 Task: Create Card Non-Profit Grant Writing in Board Sales Performance Metrics to Workspace Change Management Consulting. Create Card Fitness Review in Board Public Affairs Campaign Management to Workspace Change Management Consulting. Create Card Grant Proposal Review Meeting in Board Product User Experience Testing and Optimization to Workspace Change Management Consulting
Action: Mouse moved to (186, 159)
Screenshot: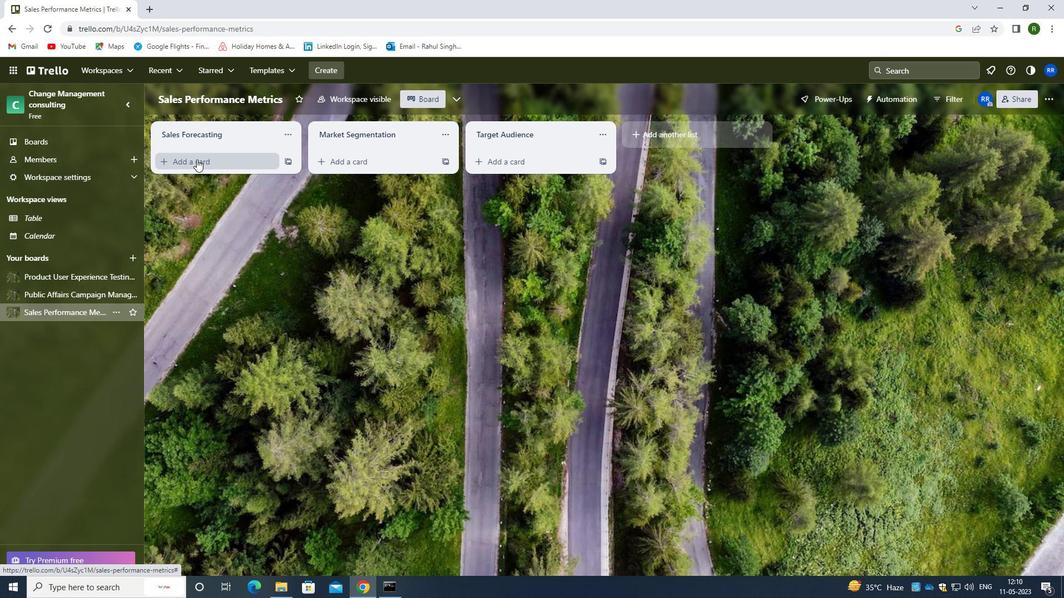 
Action: Mouse pressed left at (186, 159)
Screenshot: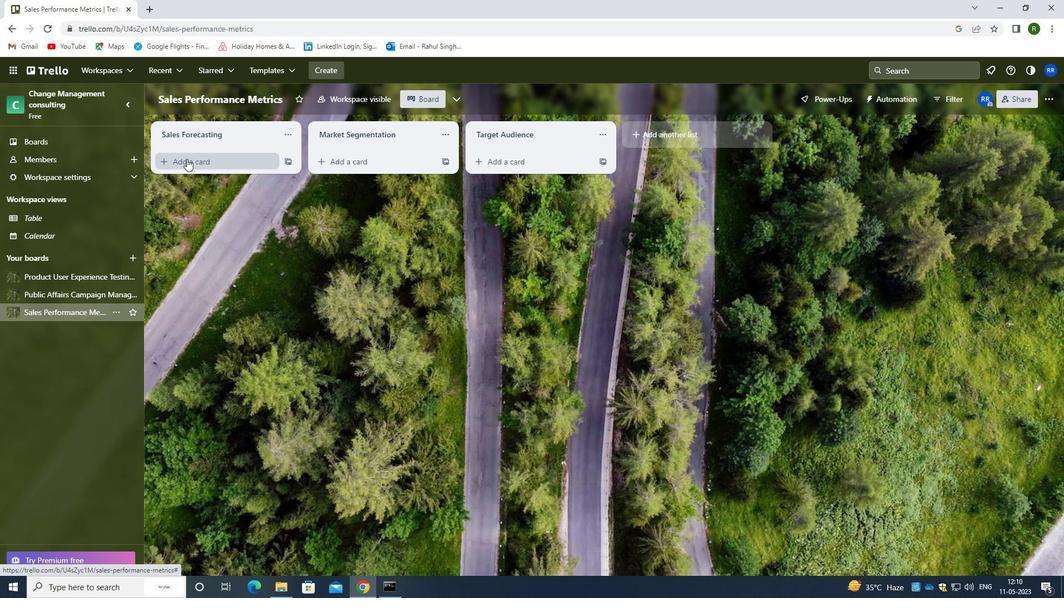 
Action: Mouse moved to (198, 170)
Screenshot: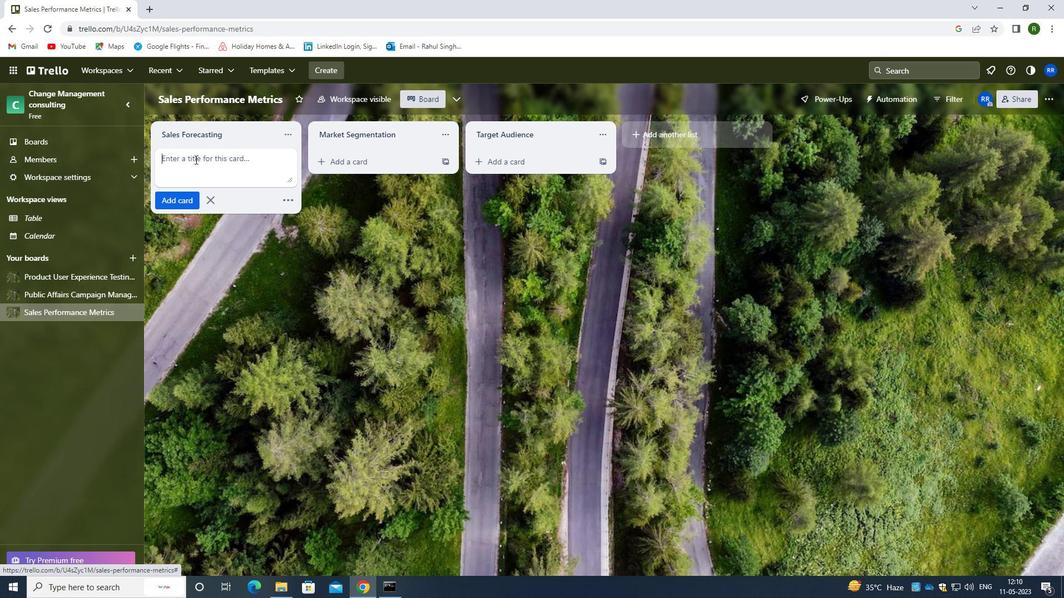 
Action: Key pressed <Key.caps_lock>n<Key.caps_lock>on-<Key.caps_lock>P<Key.caps_lock>rofit<Key.space><Key.caps_lock>g<Key.caps_lock>rant
Screenshot: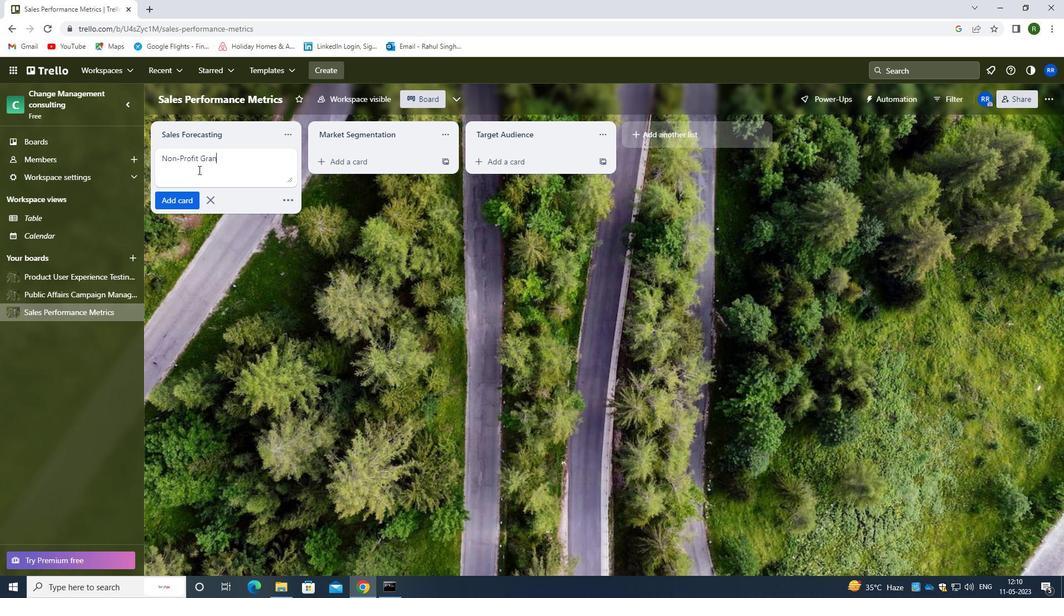 
Action: Mouse moved to (195, 202)
Screenshot: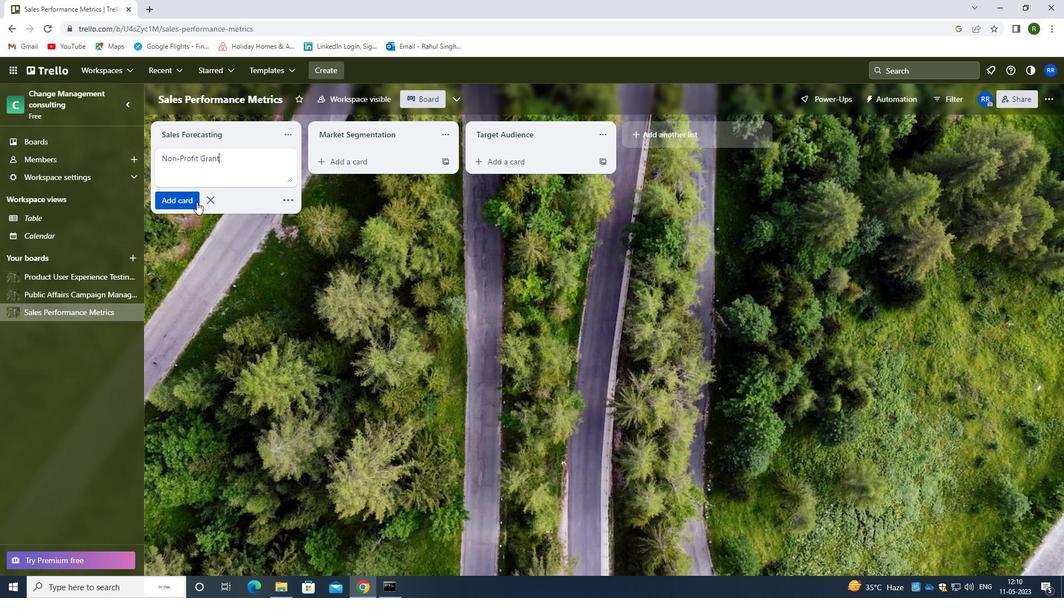 
Action: Mouse pressed left at (195, 202)
Screenshot: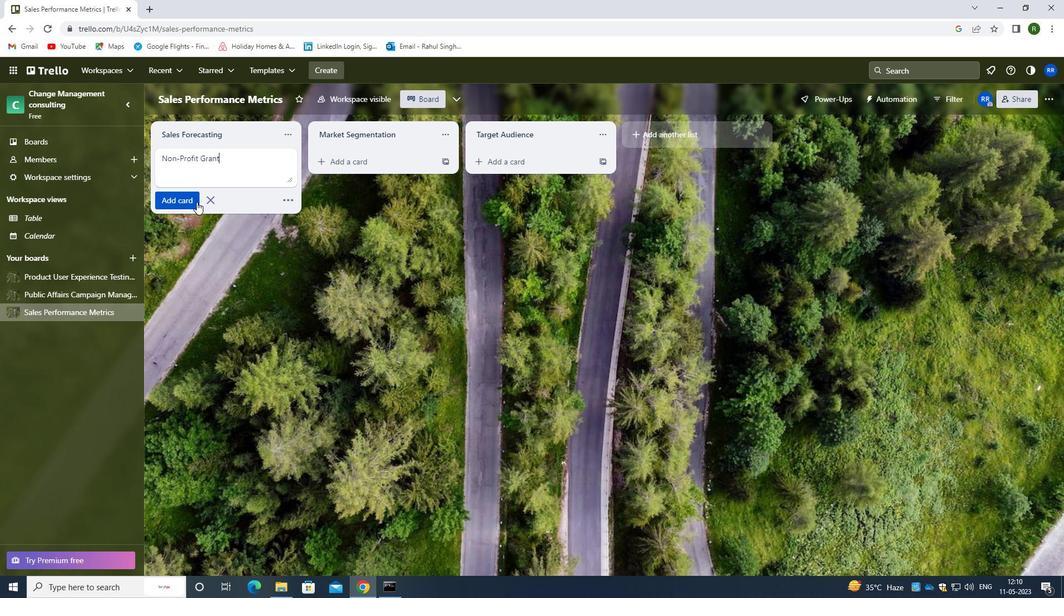 
Action: Mouse moved to (81, 292)
Screenshot: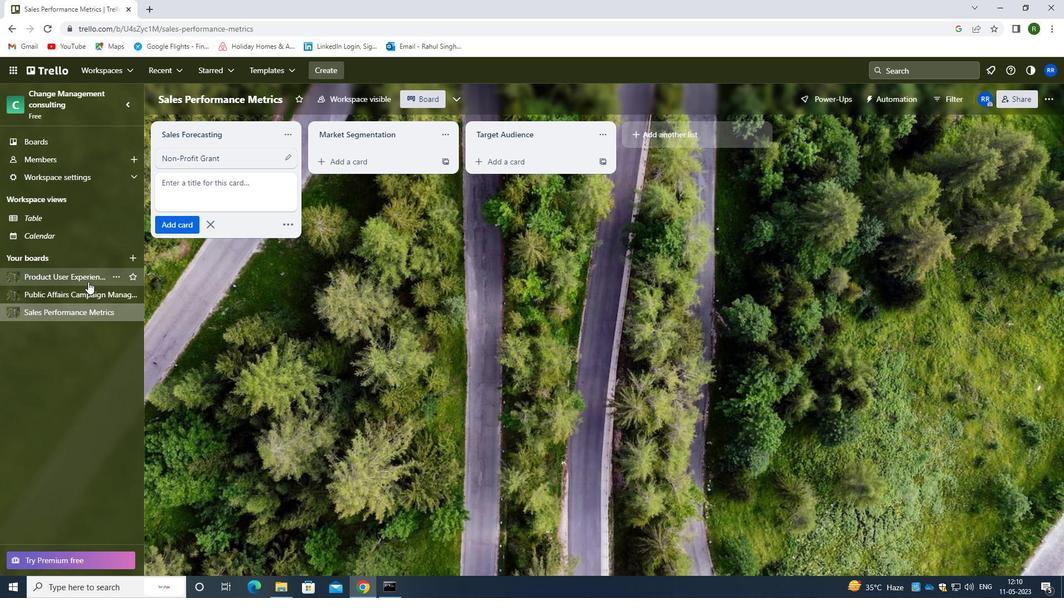
Action: Mouse pressed left at (81, 292)
Screenshot: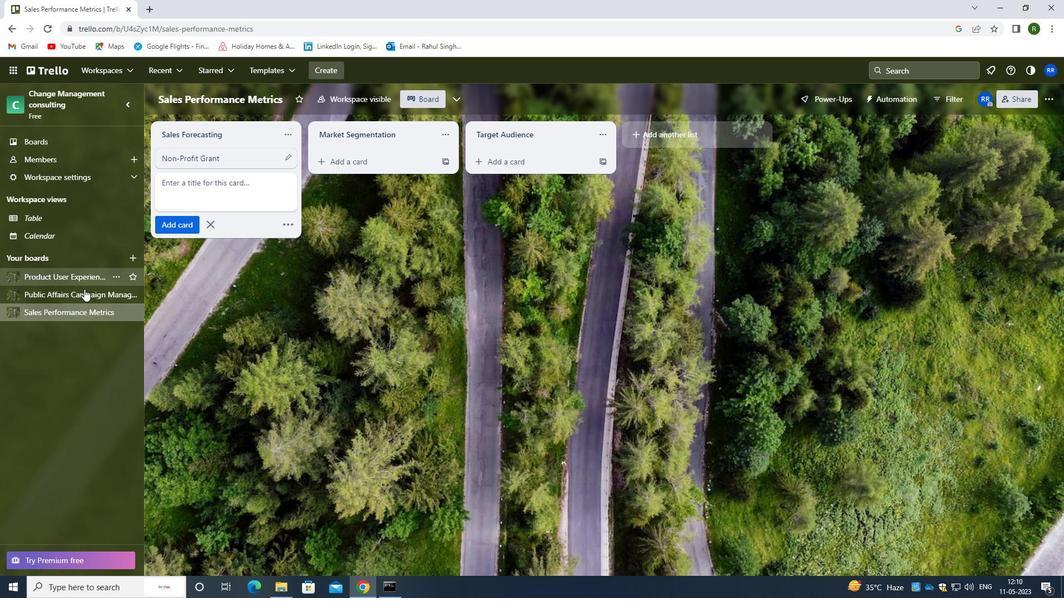 
Action: Mouse moved to (196, 164)
Screenshot: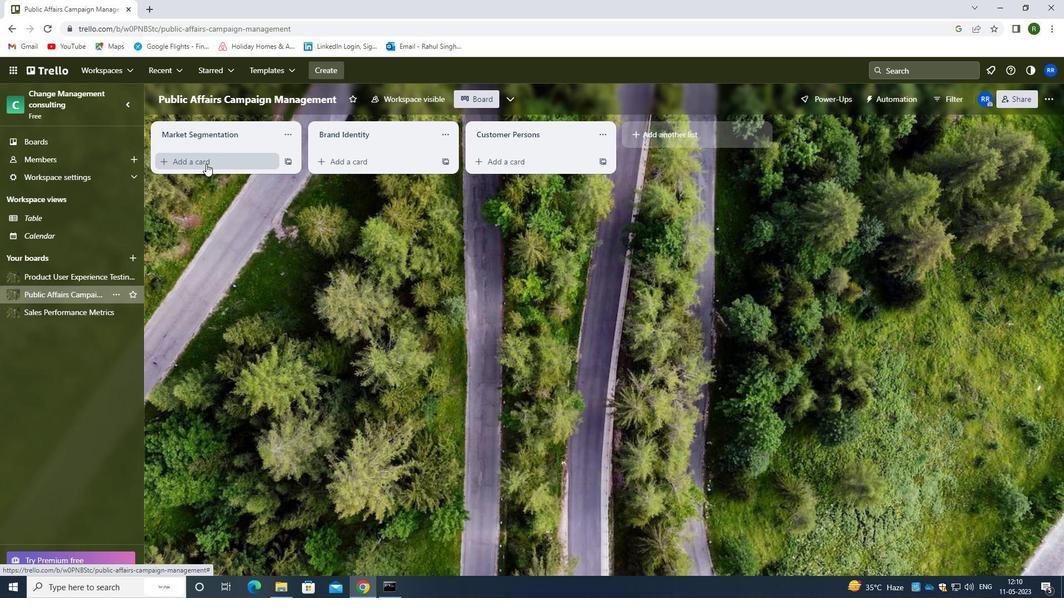 
Action: Mouse pressed left at (196, 164)
Screenshot: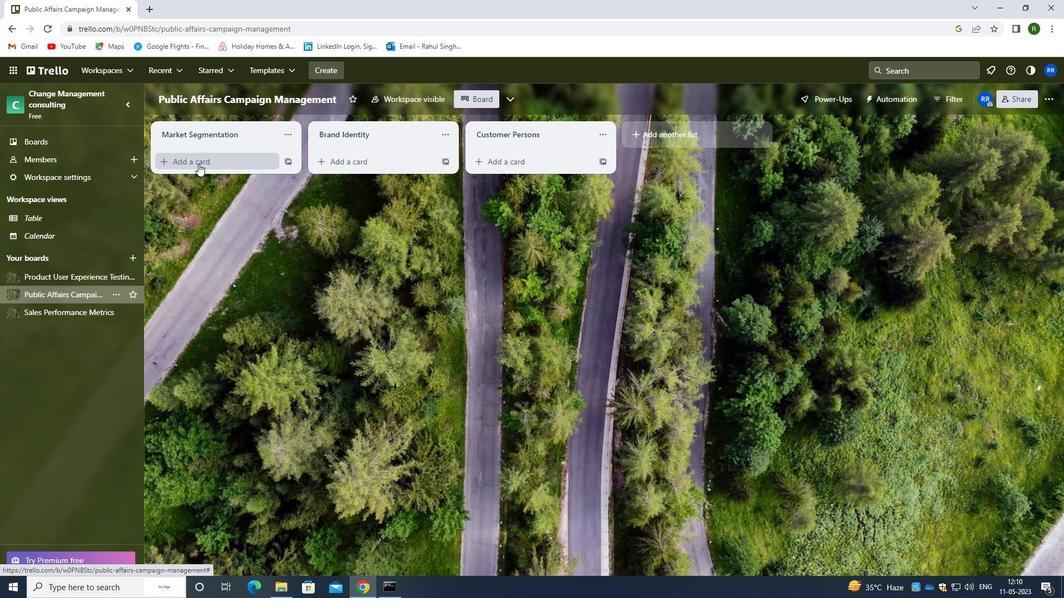 
Action: Mouse moved to (205, 174)
Screenshot: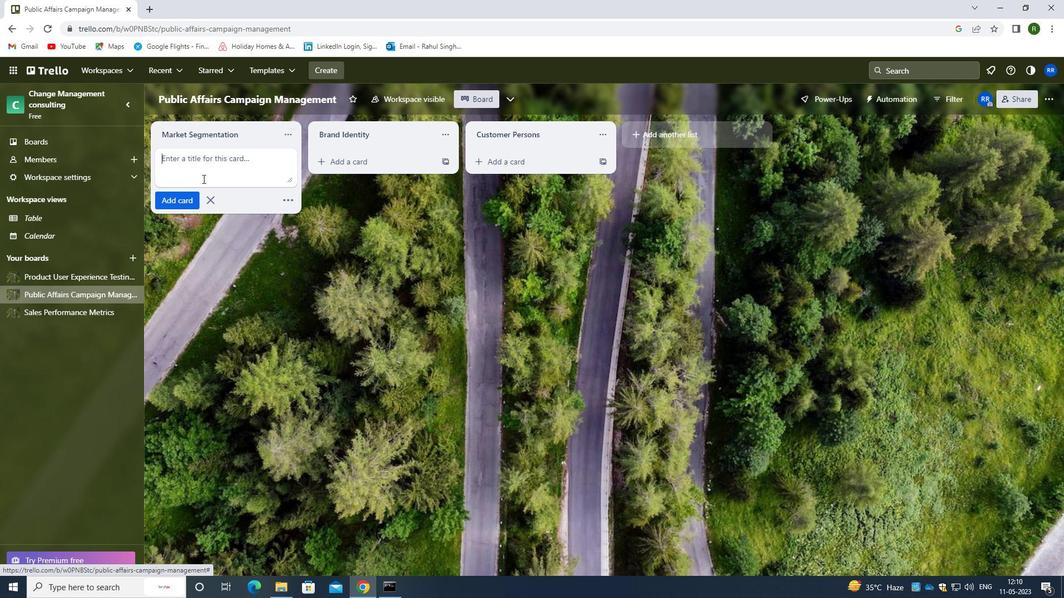 
Action: Key pressed <Key.caps_lock>f<Key.caps_lock>itness<Key.space><Key.caps_lock>r<Key.caps_lock>eview
Screenshot: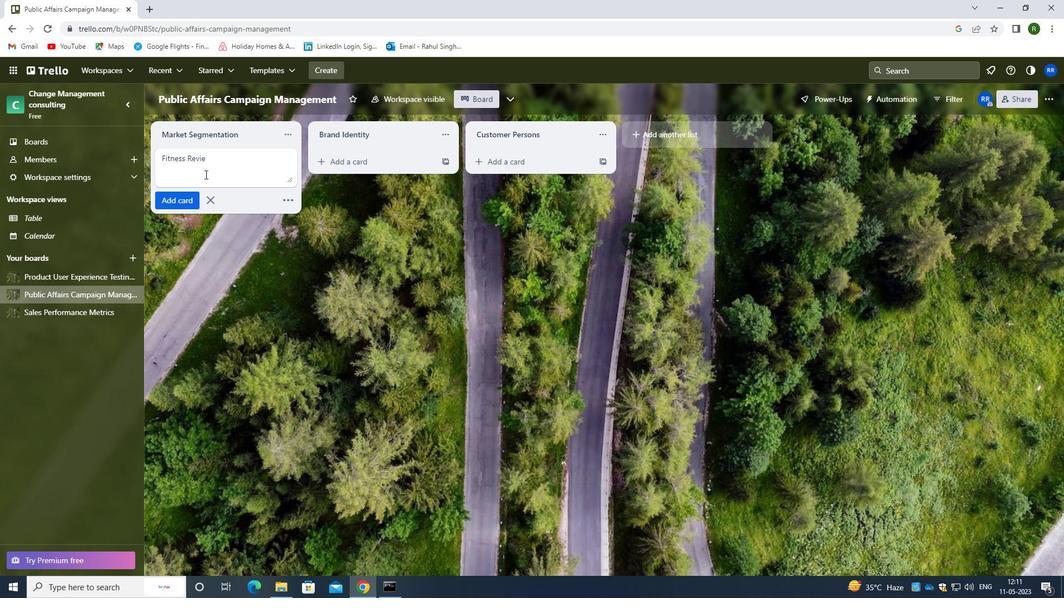 
Action: Mouse moved to (183, 198)
Screenshot: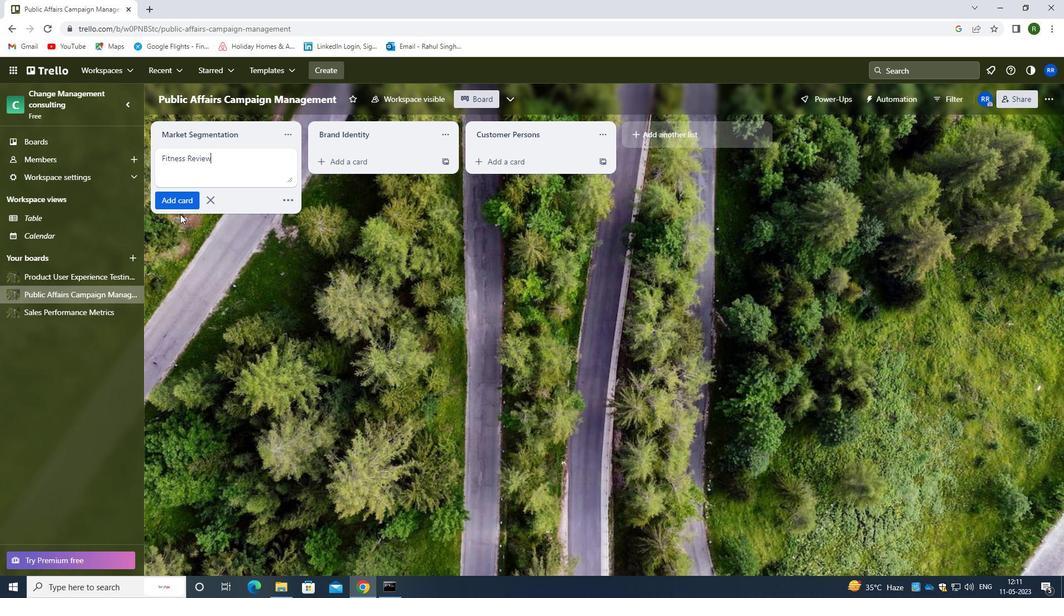 
Action: Mouse pressed left at (183, 198)
Screenshot: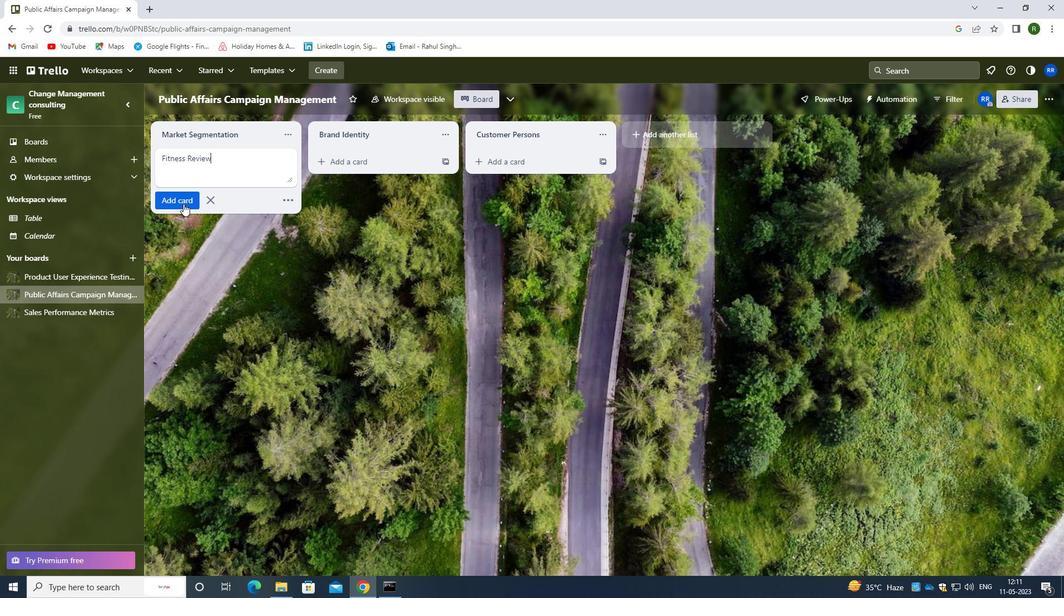 
Action: Mouse moved to (78, 277)
Screenshot: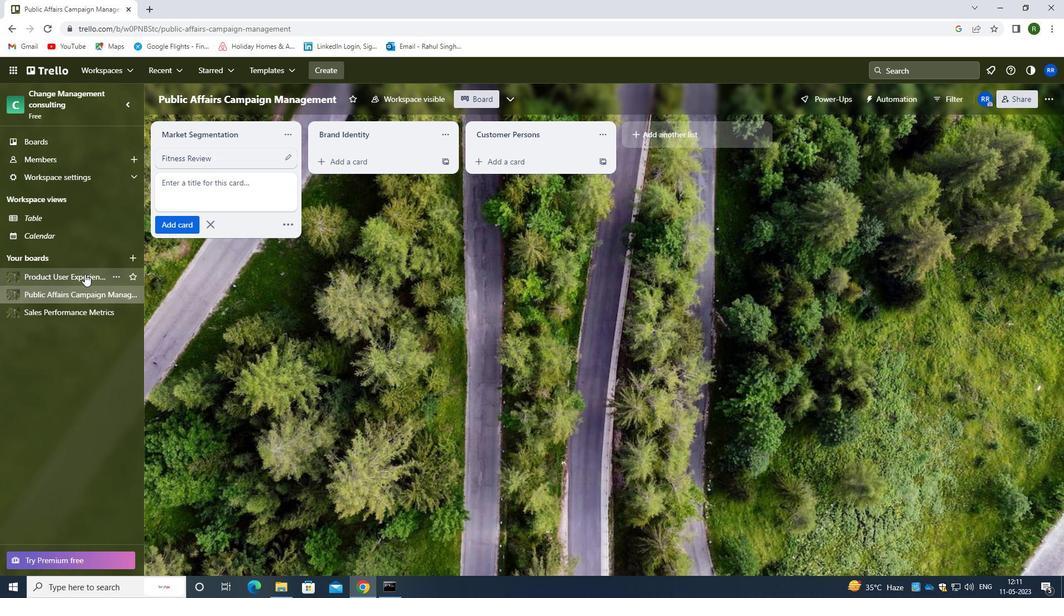 
Action: Mouse pressed left at (78, 277)
Screenshot: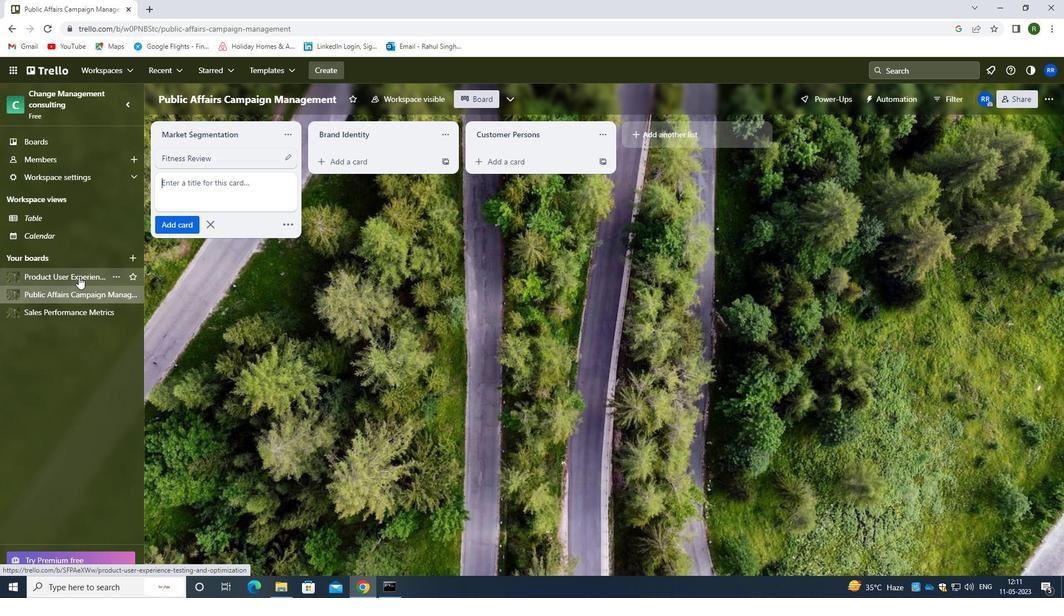 
Action: Mouse moved to (191, 164)
Screenshot: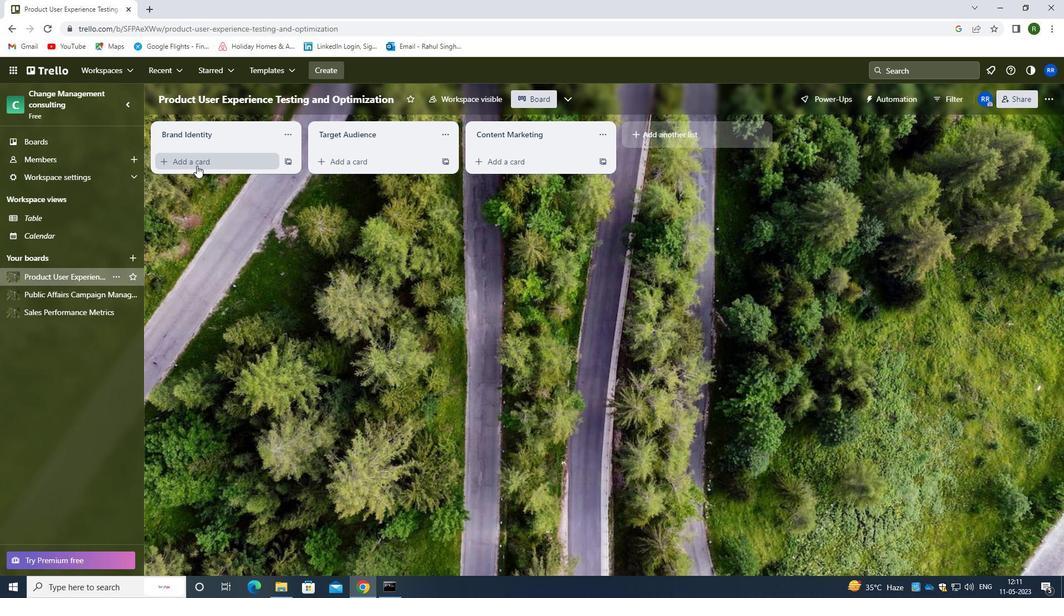 
Action: Mouse pressed left at (191, 164)
Screenshot: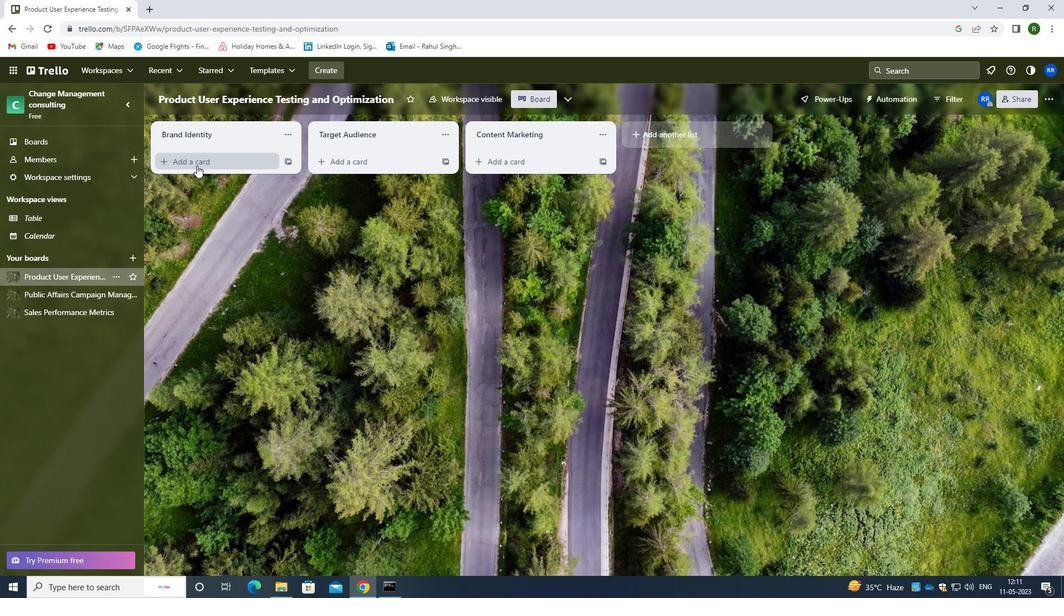 
Action: Mouse moved to (207, 180)
Screenshot: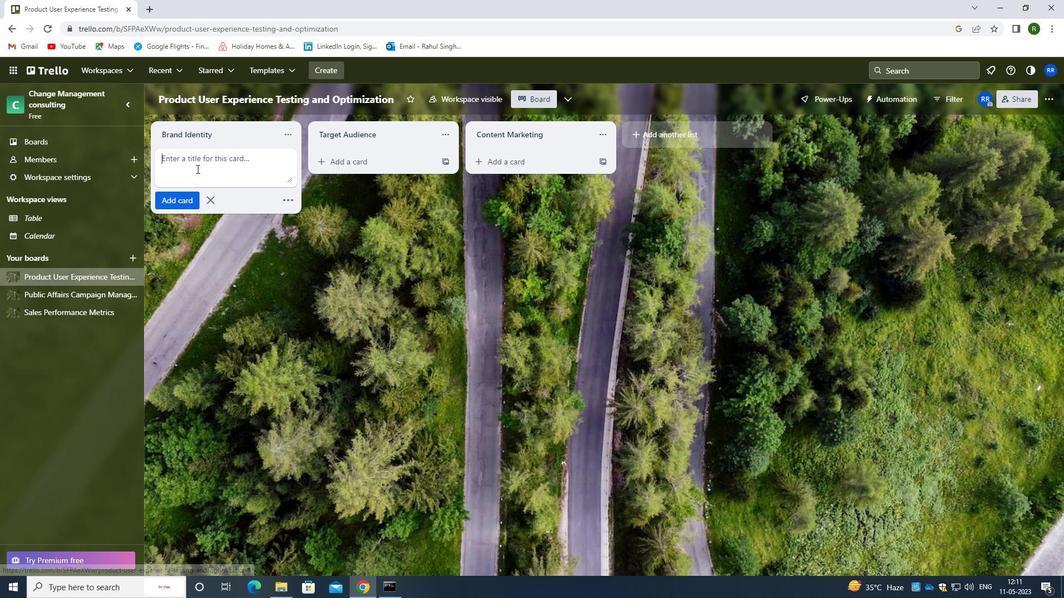 
Action: Mouse pressed left at (207, 180)
Screenshot: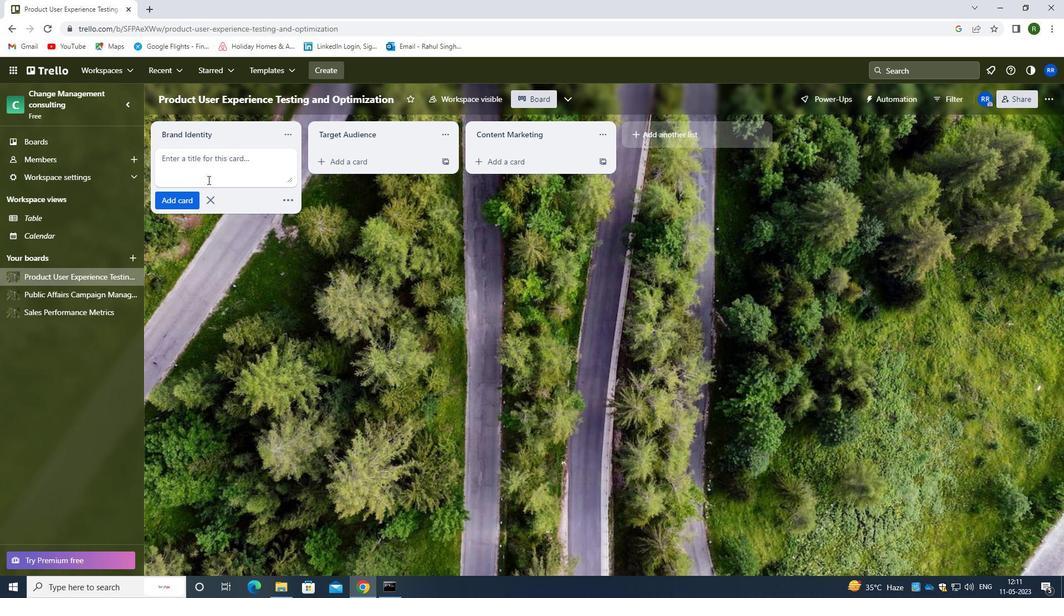 
Action: Mouse moved to (208, 181)
Screenshot: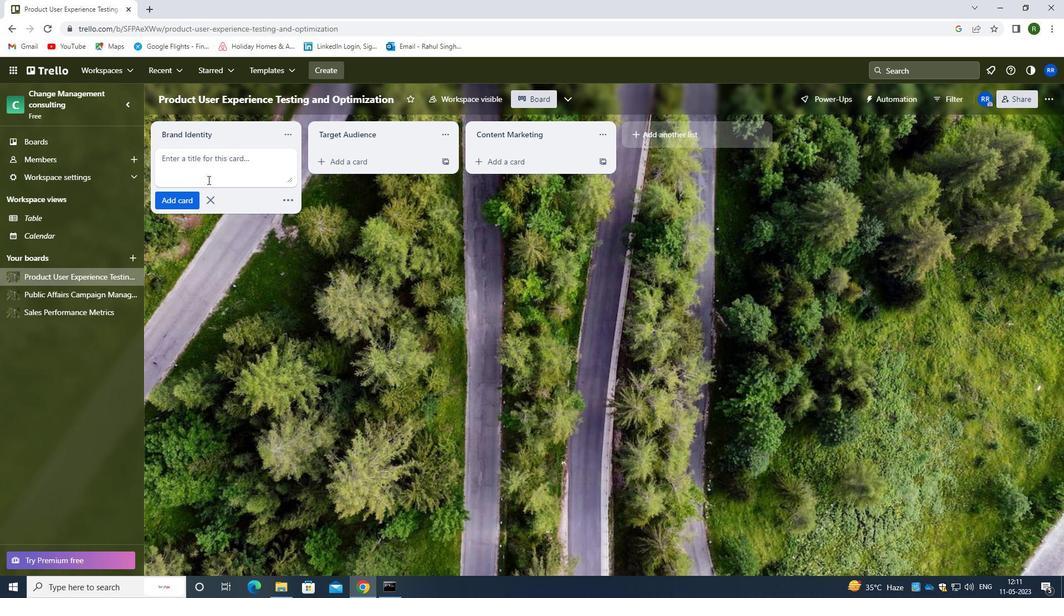 
Action: Key pressed <Key.caps_lock>g<Key.caps_lock>rant<Key.space><Key.caps_lock>p<Key.caps_lock>roposal
Screenshot: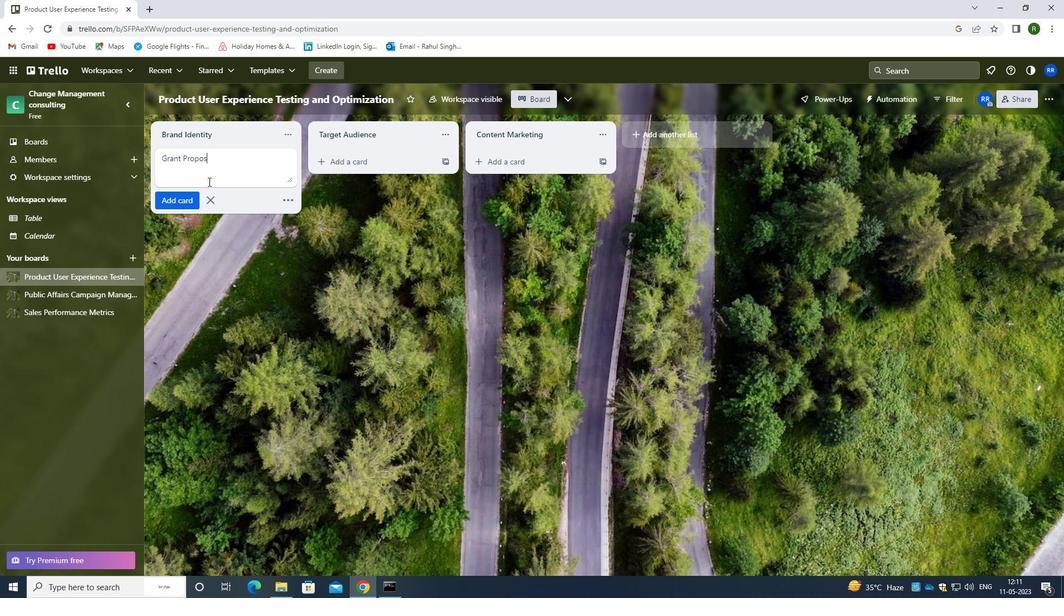 
Action: Mouse moved to (186, 196)
Screenshot: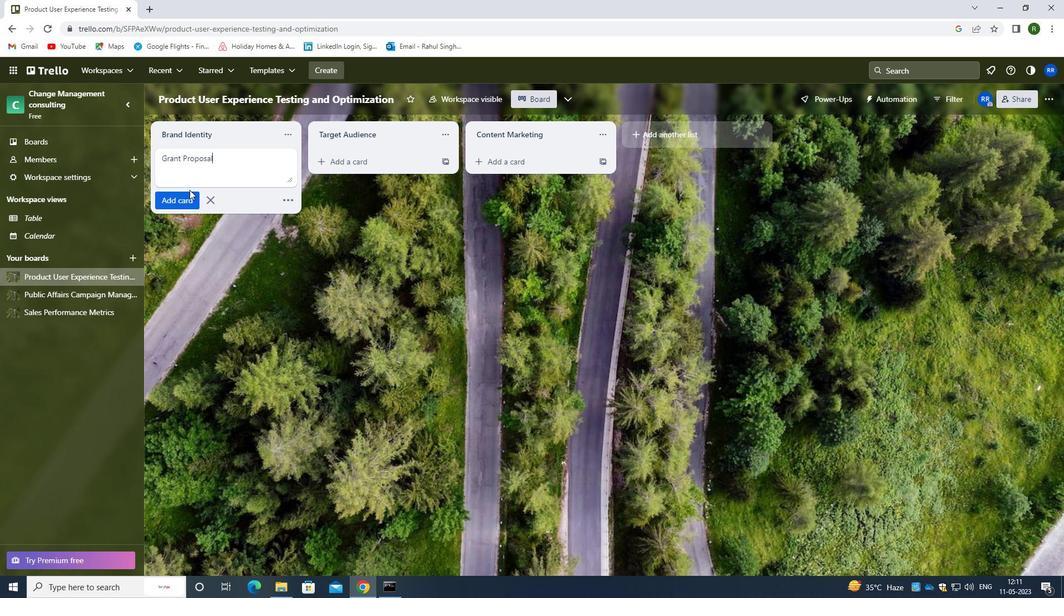 
Action: Mouse pressed left at (186, 196)
Screenshot: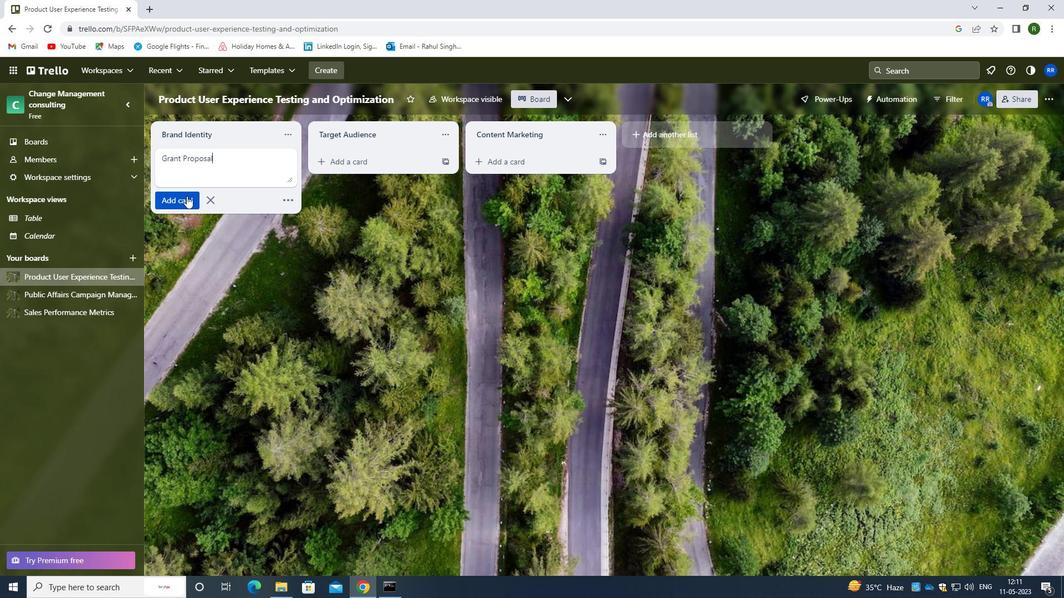 
Action: Mouse moved to (222, 263)
Screenshot: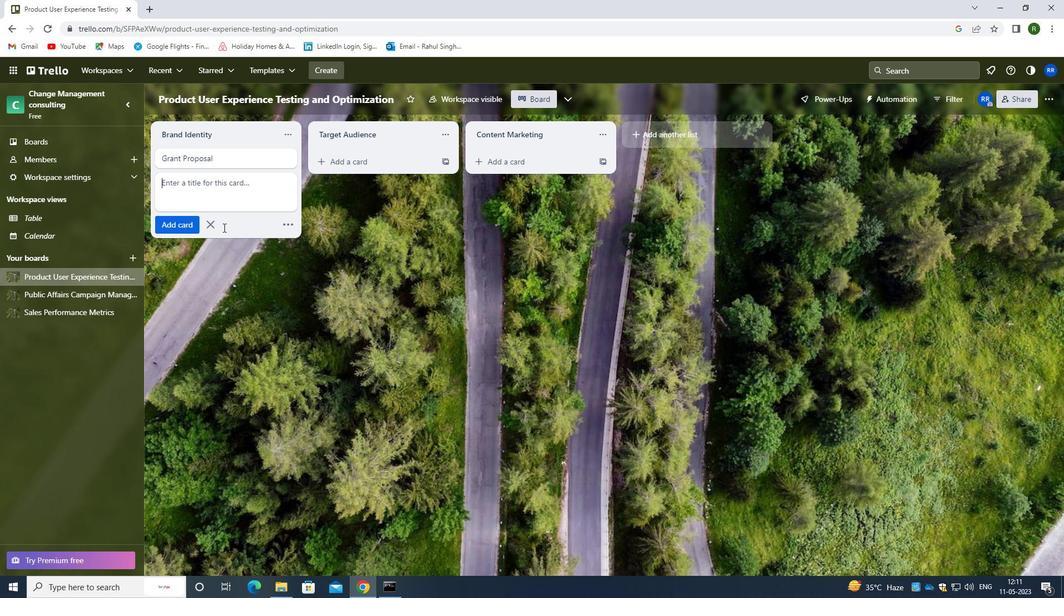 
Action: Mouse pressed left at (222, 263)
Screenshot: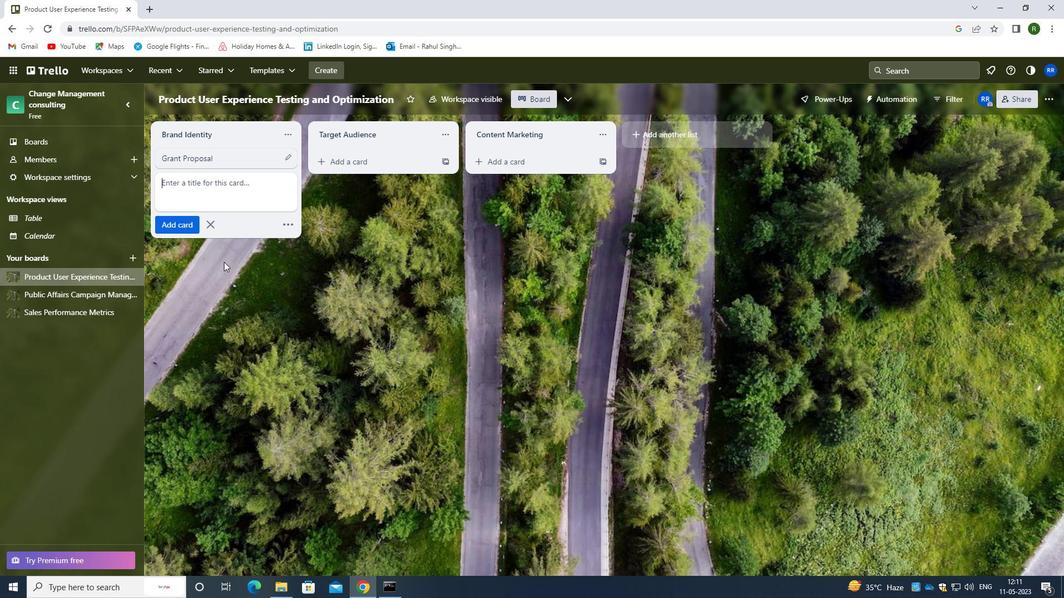 
Action: Mouse moved to (222, 263)
Screenshot: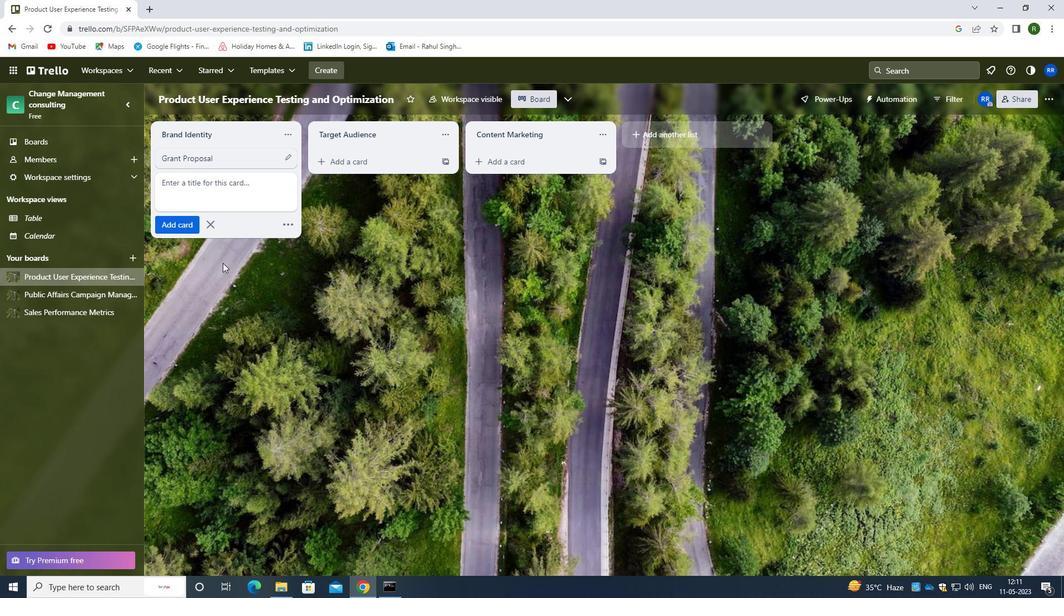 
